 Task: Plan a team-building art and craft workshop for the 28th at 8 PM.
Action: Mouse moved to (31, 64)
Screenshot: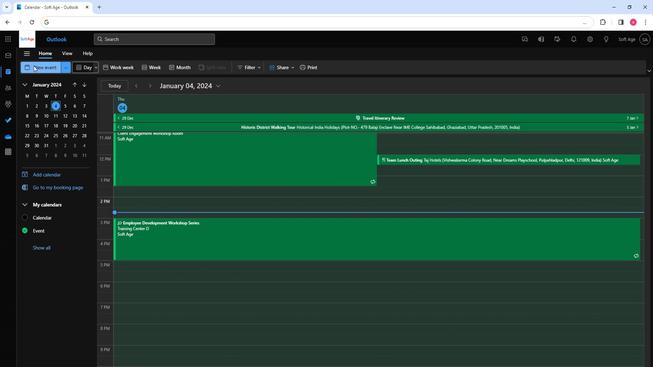 
Action: Mouse pressed left at (31, 64)
Screenshot: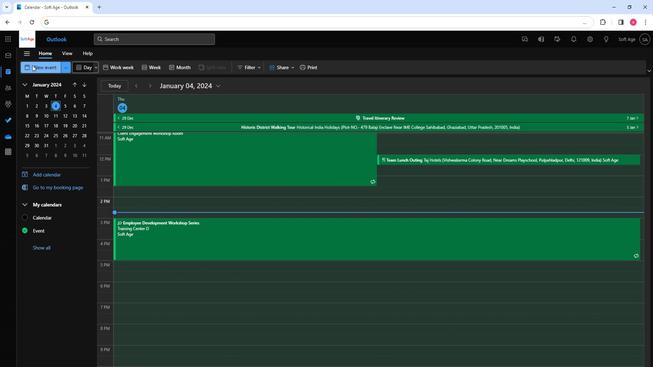 
Action: Mouse moved to (165, 113)
Screenshot: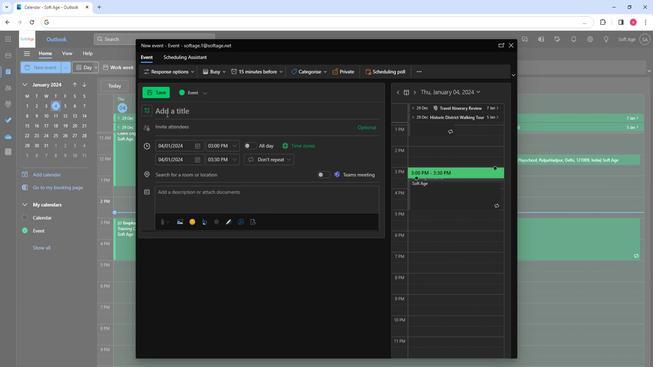 
Action: Key pressed <Key.shift>Team-<Key.shift>Building<Key.space><Key.shift>Art<Key.space>and<Key.space><Key.shift>Craft<Key.space><Key.shift>Workshop
Screenshot: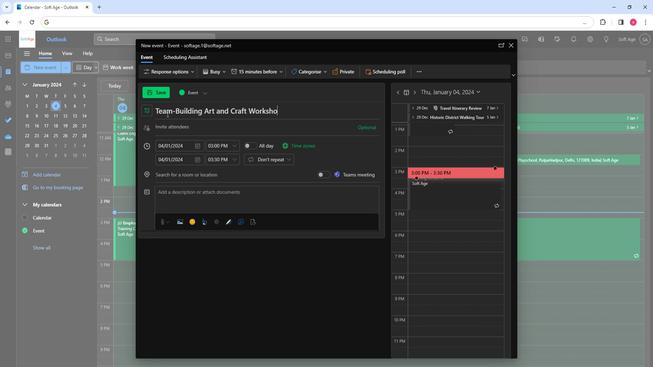 
Action: Mouse moved to (167, 126)
Screenshot: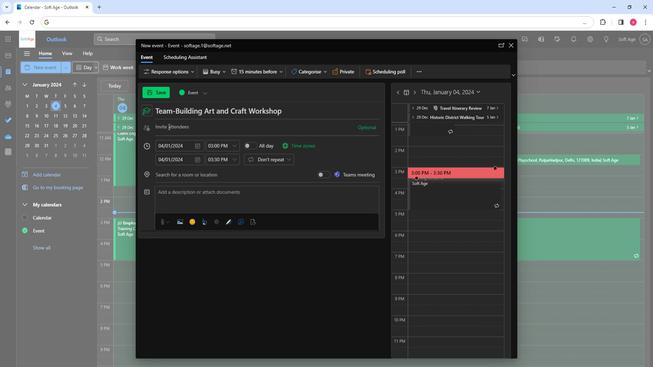 
Action: Mouse pressed left at (167, 126)
Screenshot: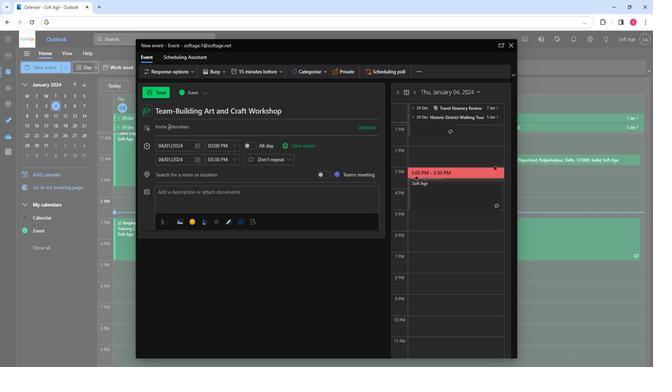 
Action: Key pressed so
Screenshot: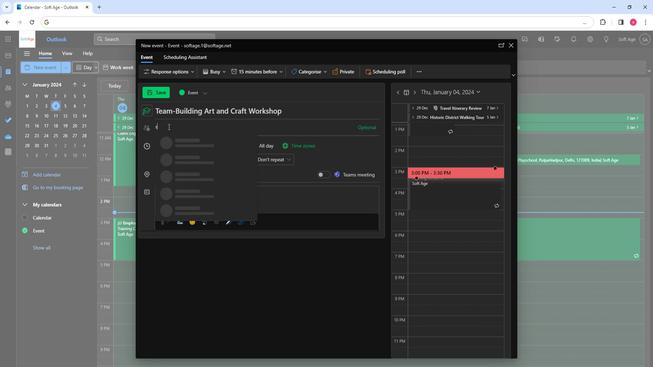
Action: Mouse moved to (183, 156)
Screenshot: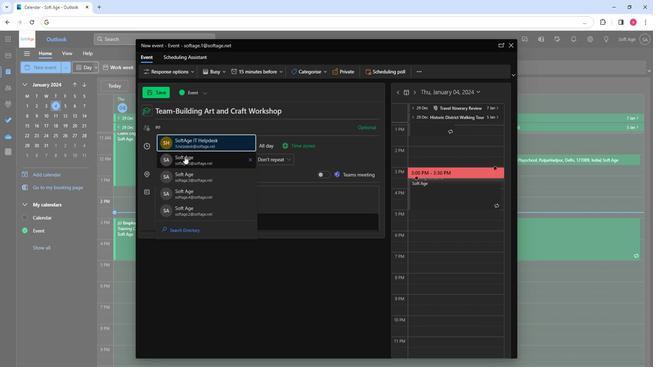 
Action: Mouse pressed left at (183, 156)
Screenshot: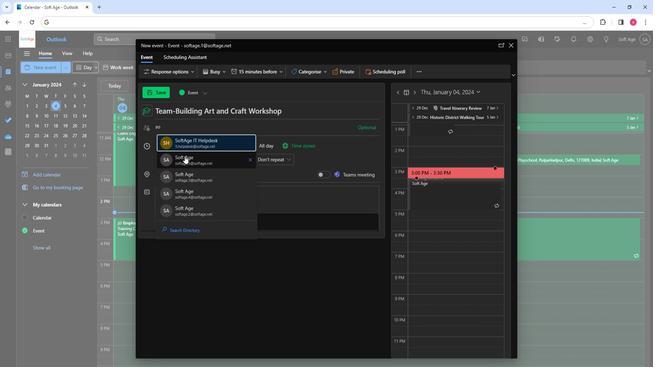 
Action: Key pressed so
Screenshot: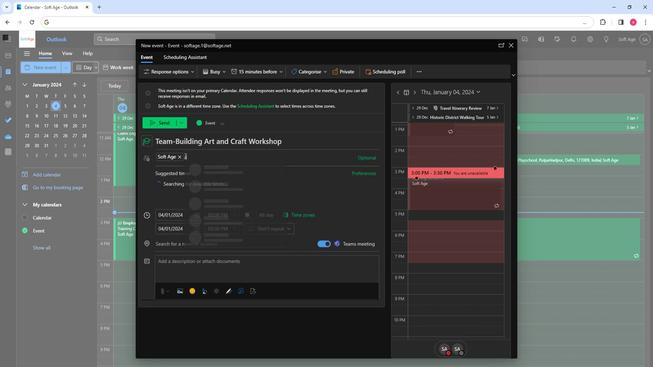 
Action: Mouse moved to (215, 207)
Screenshot: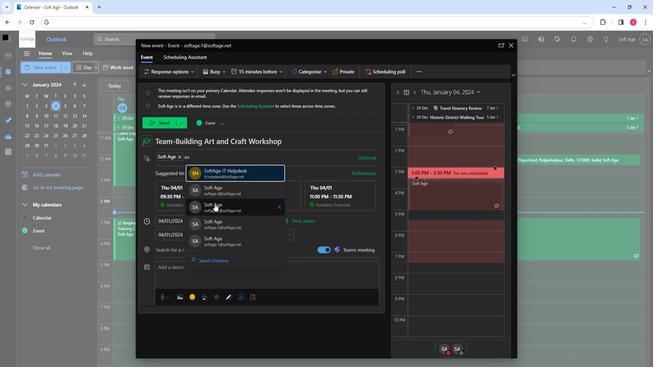 
Action: Mouse pressed left at (215, 207)
Screenshot: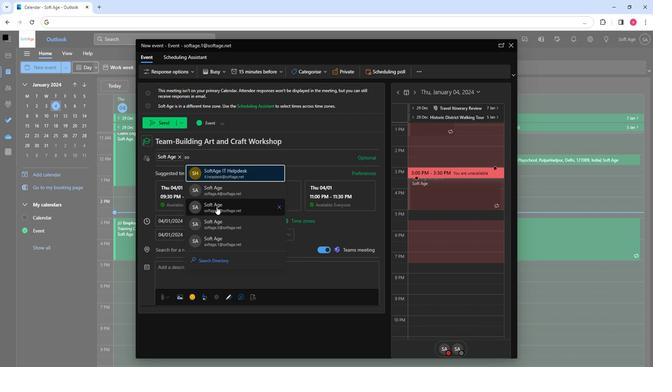 
Action: Key pressed so
Screenshot: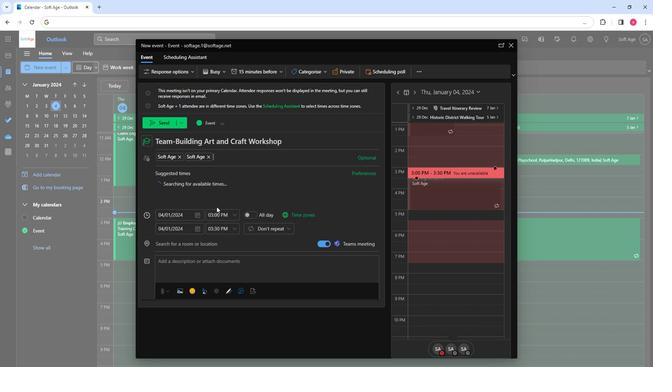 
Action: Mouse moved to (231, 223)
Screenshot: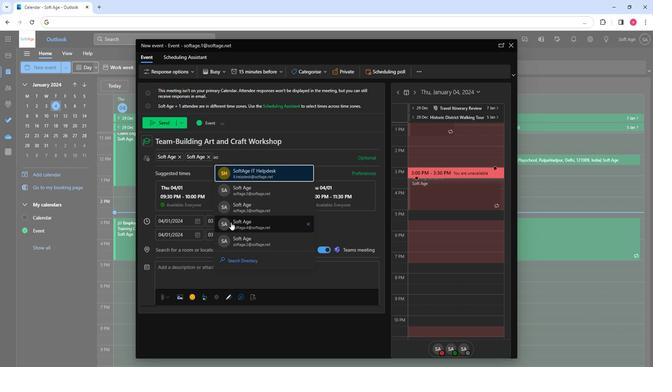 
Action: Mouse pressed left at (231, 223)
Screenshot: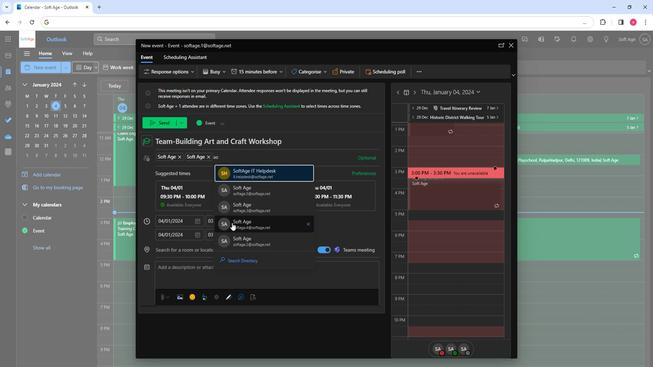 
Action: Mouse moved to (231, 223)
Screenshot: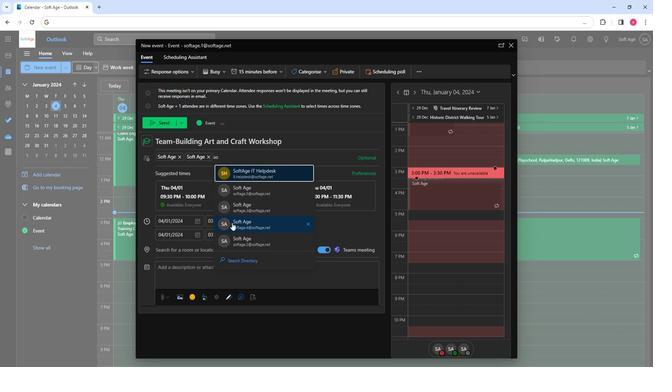 
Action: Key pressed so
Screenshot: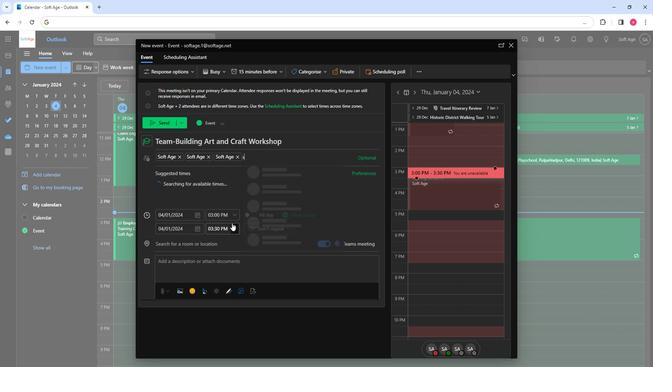 
Action: Mouse moved to (261, 238)
Screenshot: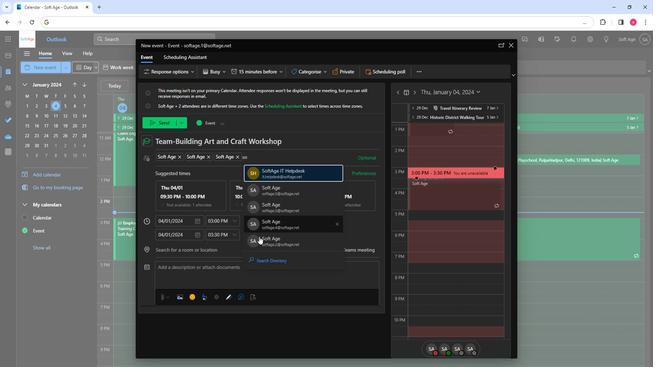 
Action: Mouse pressed left at (261, 238)
Screenshot: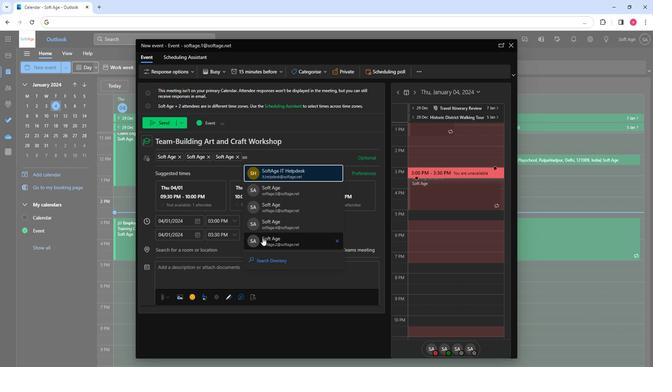 
Action: Mouse moved to (198, 221)
Screenshot: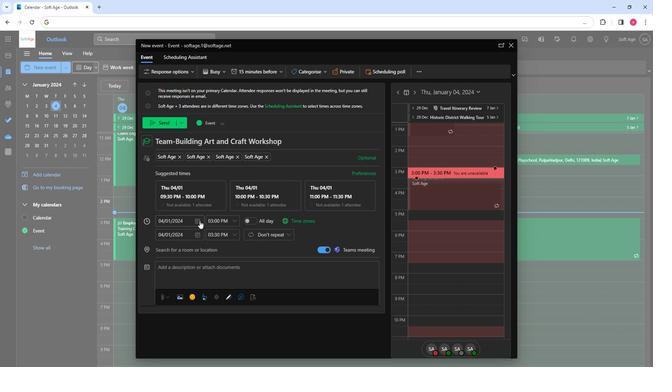 
Action: Mouse pressed left at (198, 221)
Screenshot: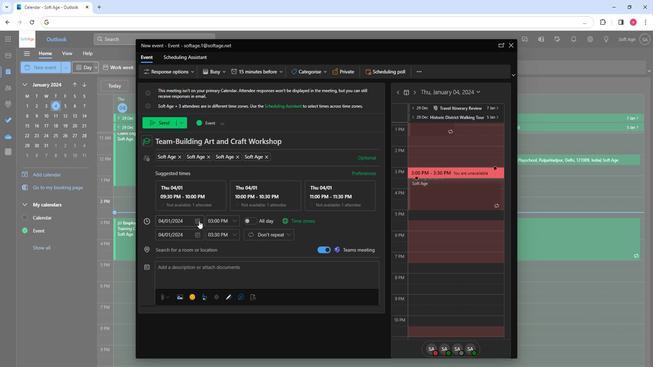 
Action: Mouse moved to (221, 285)
Screenshot: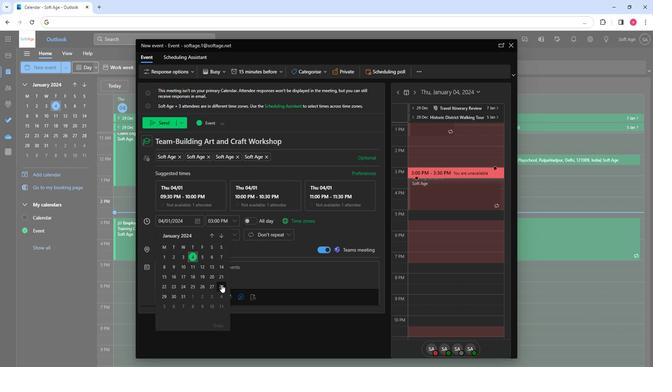 
Action: Mouse pressed left at (221, 285)
Screenshot: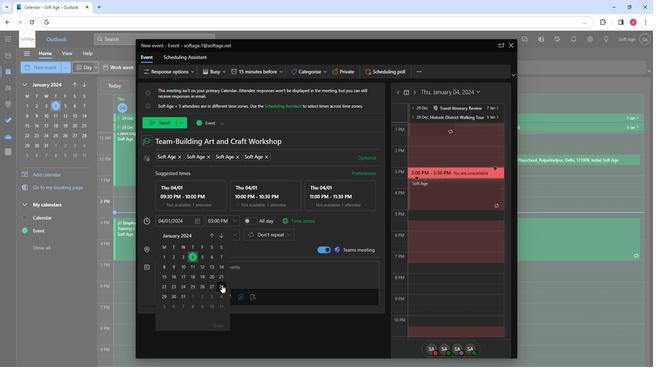 
Action: Mouse moved to (233, 223)
Screenshot: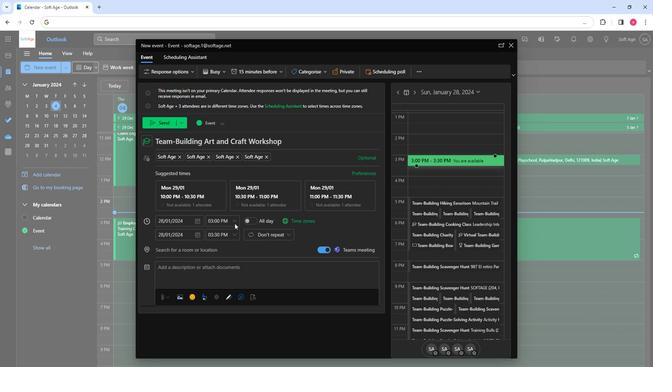 
Action: Mouse pressed left at (233, 223)
Screenshot: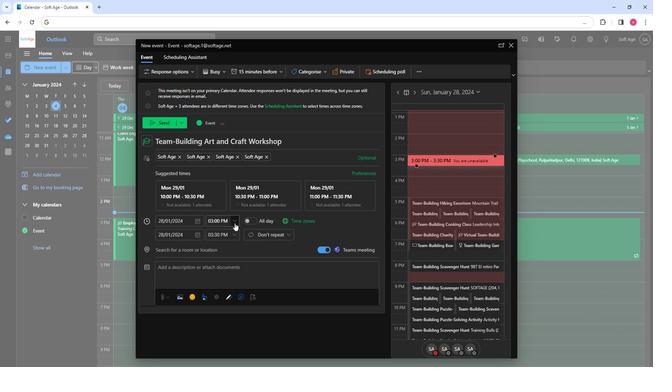 
Action: Mouse moved to (224, 251)
Screenshot: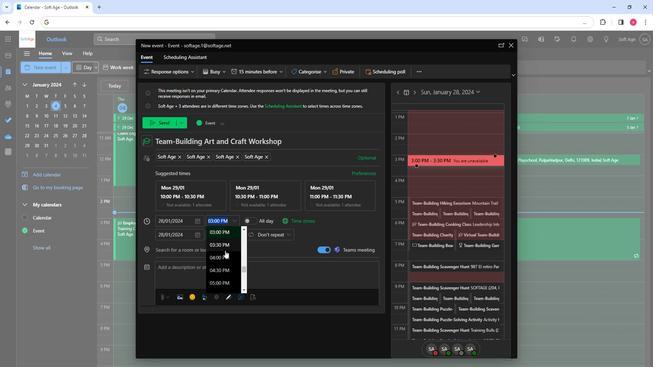 
Action: Mouse scrolled (224, 250) with delta (0, 0)
Screenshot: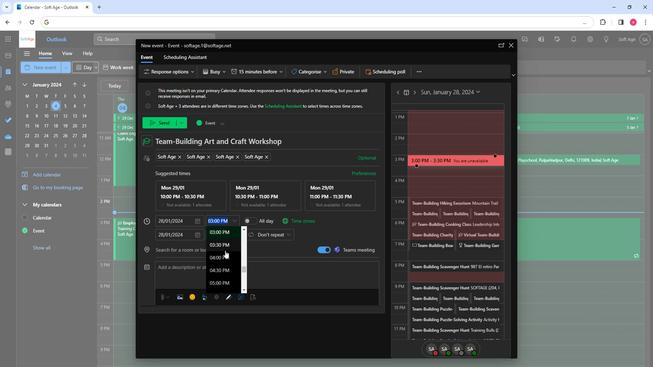 
Action: Mouse scrolled (224, 250) with delta (0, 0)
Screenshot: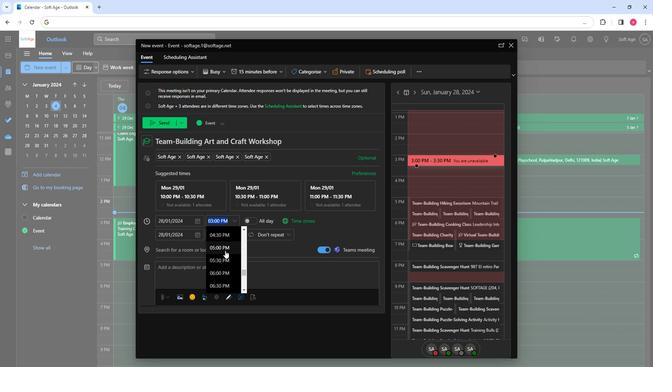 
Action: Mouse scrolled (224, 250) with delta (0, 0)
Screenshot: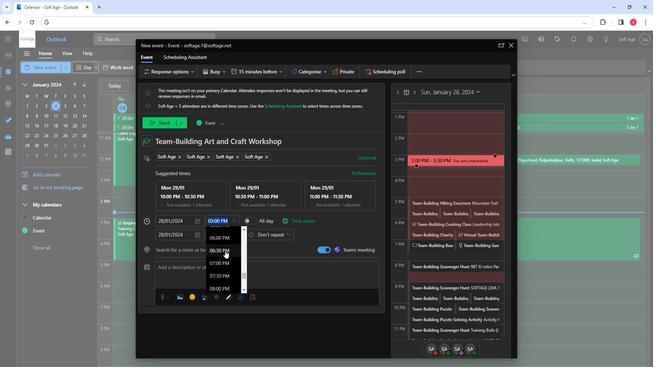 
Action: Mouse moved to (217, 253)
Screenshot: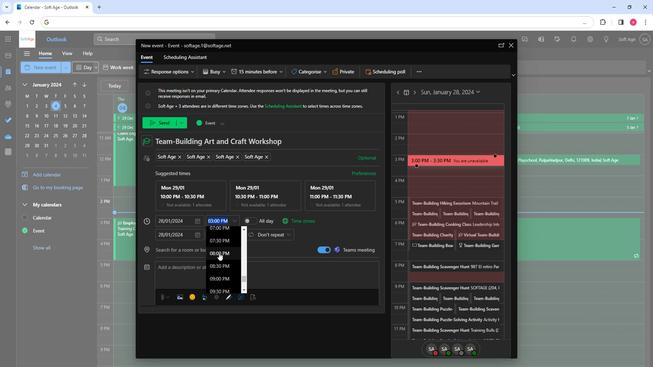 
Action: Mouse pressed left at (217, 253)
Screenshot: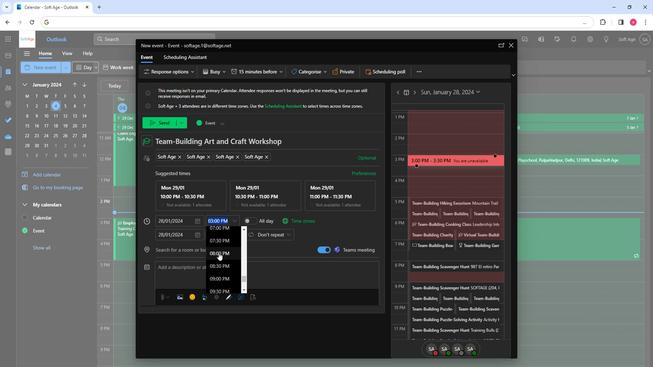 
Action: Mouse moved to (197, 252)
Screenshot: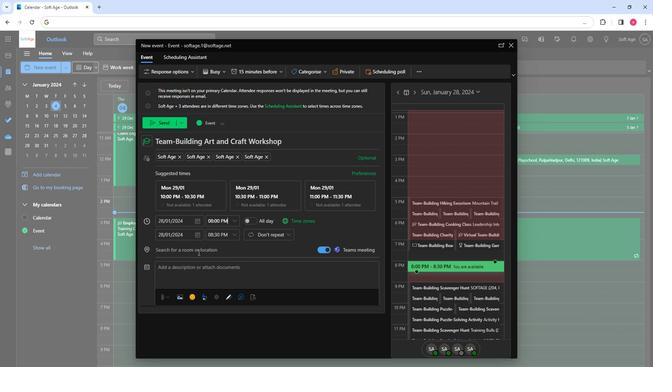 
Action: Mouse pressed left at (197, 252)
Screenshot: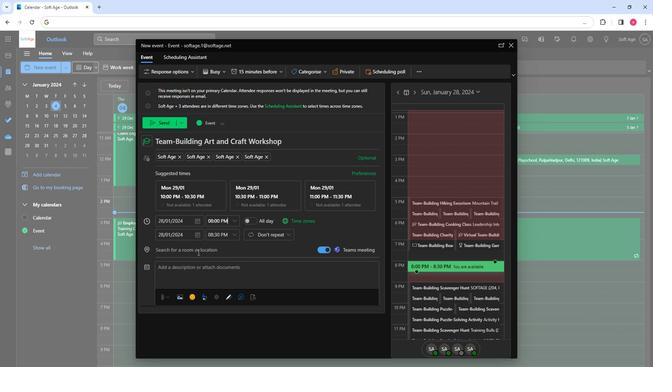 
Action: Mouse moved to (200, 193)
Screenshot: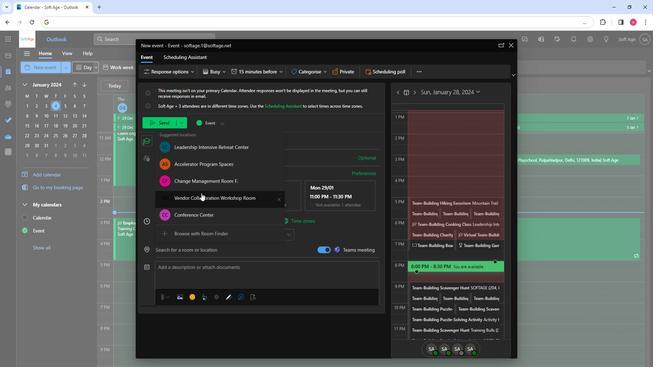 
Action: Mouse pressed left at (200, 193)
Screenshot: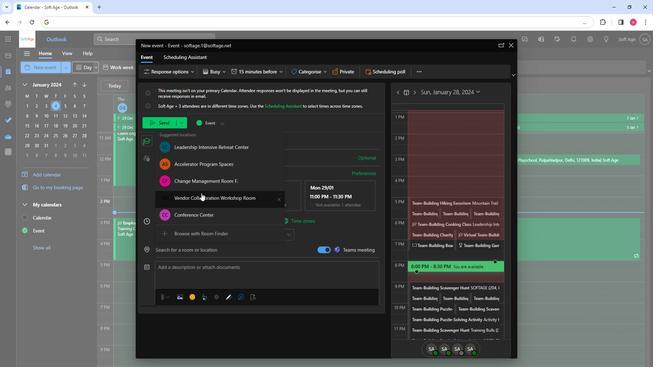 
Action: Mouse moved to (178, 264)
Screenshot: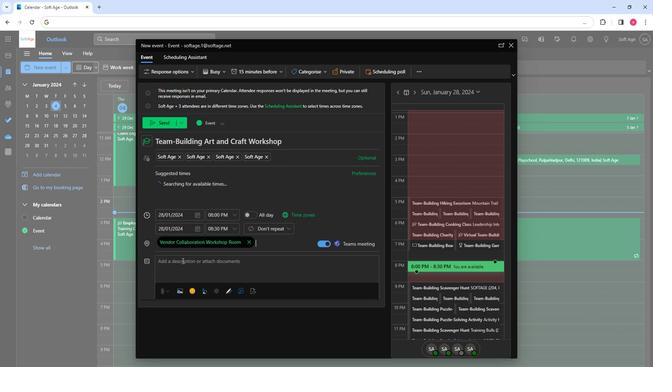 
Action: Mouse pressed left at (178, 264)
Screenshot: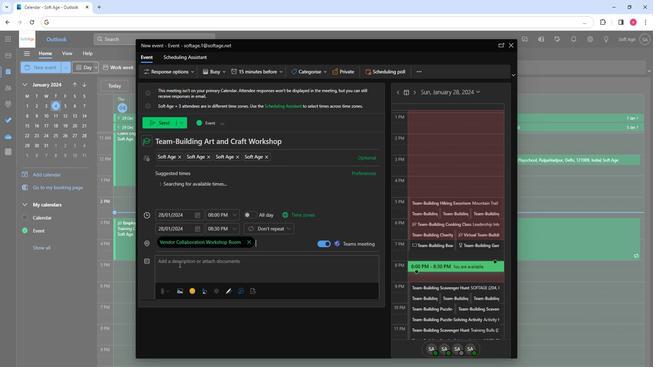 
Action: Key pressed <Key.shift>Unleash<Key.space>creativity<Key.space>with<Key.space>a<Key.space>team-building<Key.space>art<Key.space>and<Key.space>craft<Key.space>workshop.<Key.space><Key.shift>Inspire<Key.space>collaboration,<Key.space>foster<Key.space>innovation,<Key.space>and<Key.space>strengthen<Key.space>team<Key.space>bonds<Key.space>through<Key.space>engaging<Key.space>and<Key.space>artistic<Key.space>activities,,<Key.backspace><Key.space>creating<Key.space>a<Key.space>unique<Key.space>and<Key.space>enjoyable<Key.space>experience.
Screenshot: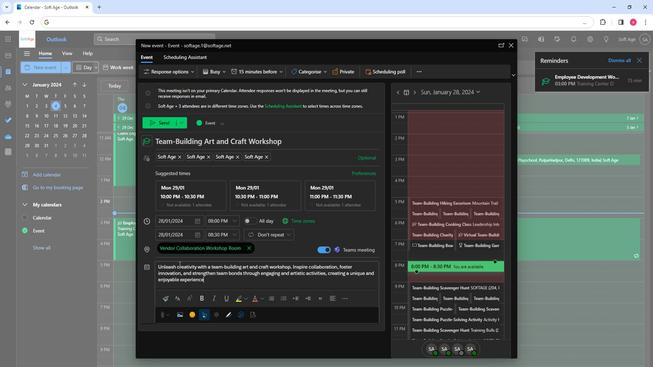 
Action: Mouse moved to (220, 278)
Screenshot: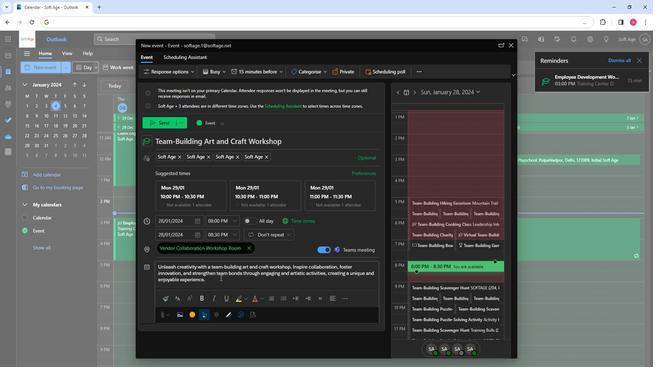 
Action: Mouse pressed left at (220, 278)
Screenshot: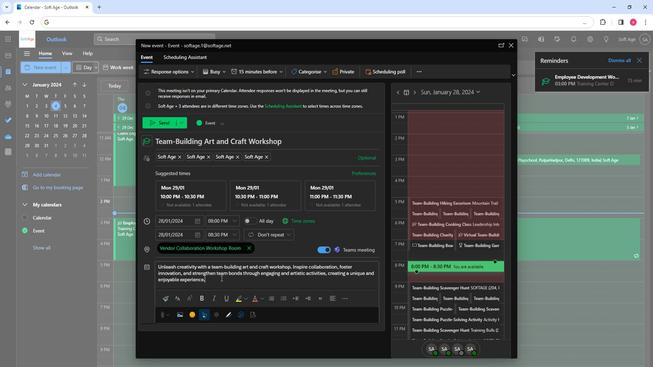 
Action: Mouse moved to (220, 278)
Screenshot: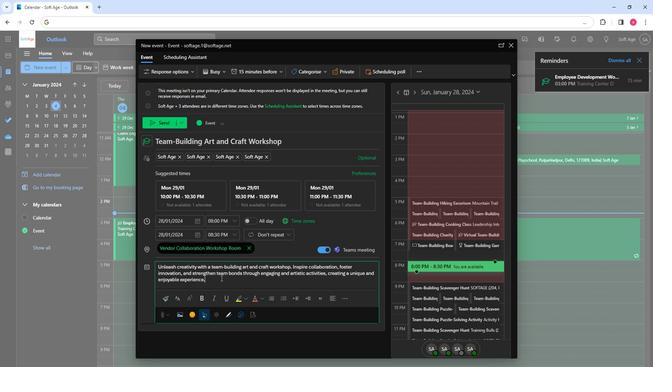 
Action: Mouse pressed left at (220, 278)
Screenshot: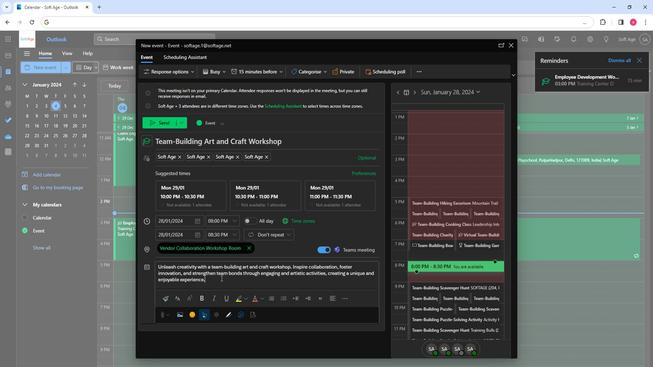 
Action: Mouse pressed left at (220, 278)
Screenshot: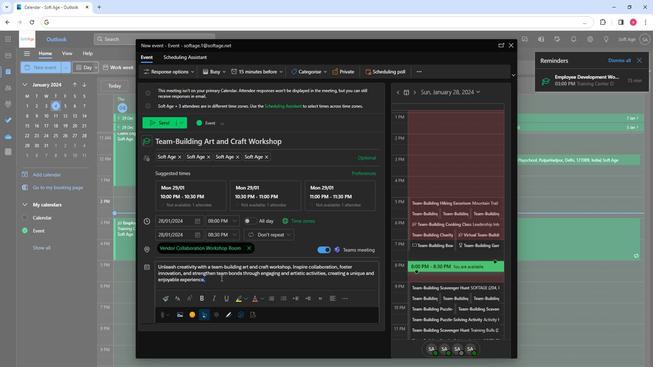 
Action: Mouse pressed left at (220, 278)
Screenshot: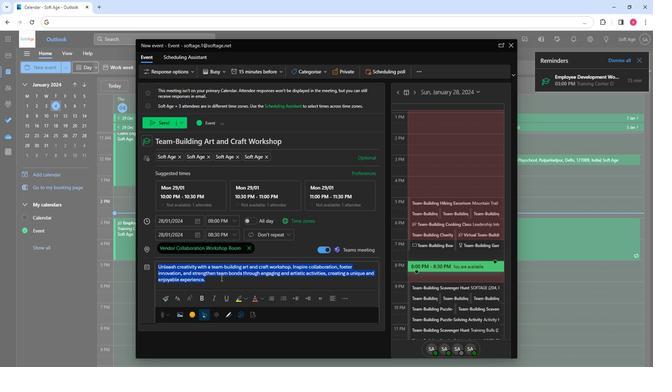 
Action: Mouse moved to (181, 298)
Screenshot: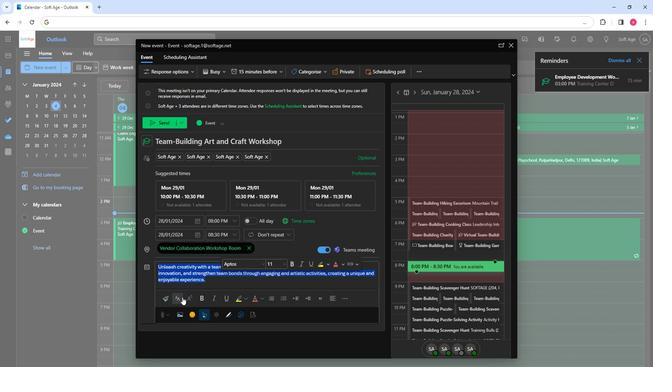 
Action: Mouse pressed left at (181, 298)
Screenshot: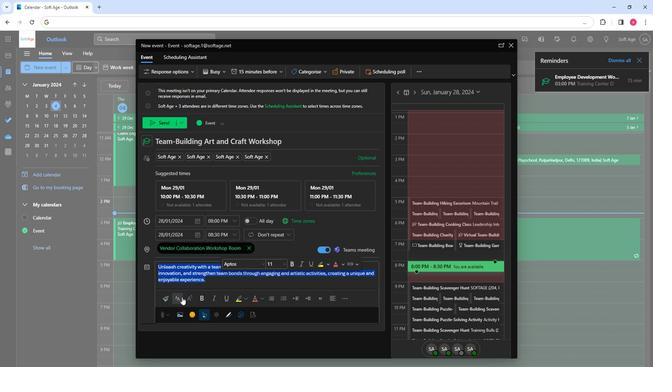 
Action: Mouse moved to (212, 241)
Screenshot: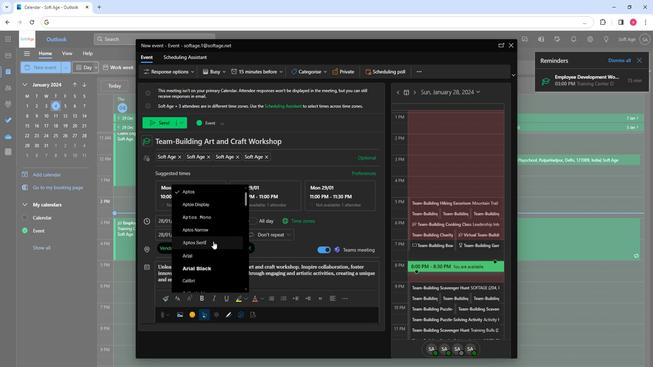 
Action: Mouse scrolled (212, 241) with delta (0, 0)
Screenshot: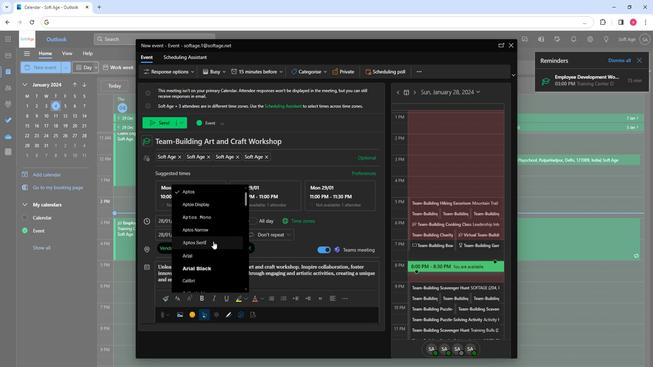 
Action: Mouse moved to (212, 241)
Screenshot: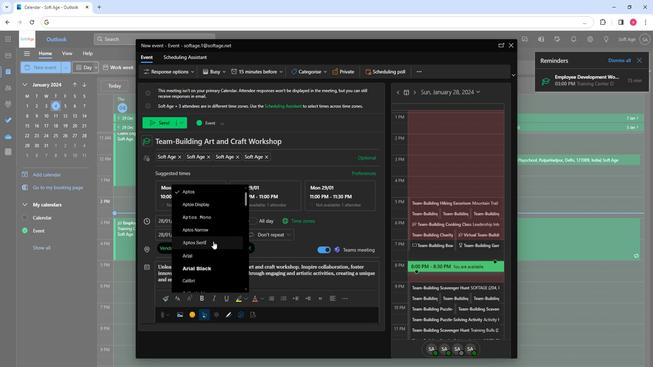
Action: Mouse scrolled (212, 241) with delta (0, 0)
Screenshot: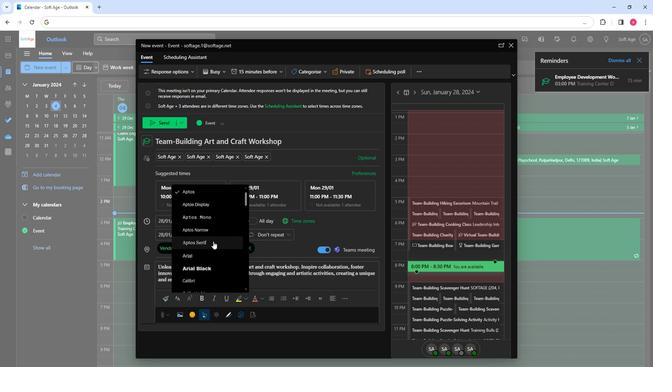 
Action: Mouse moved to (212, 241)
Screenshot: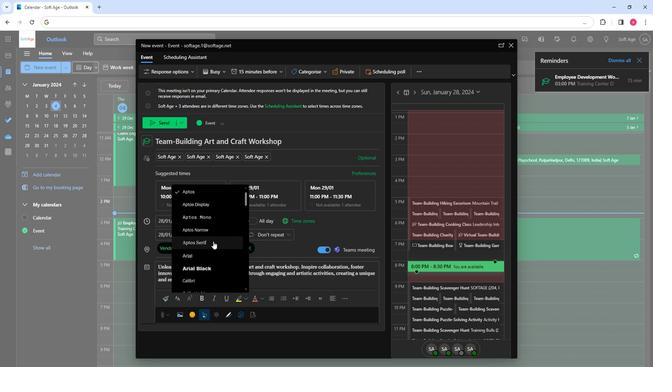 
Action: Mouse scrolled (212, 241) with delta (0, 0)
Screenshot: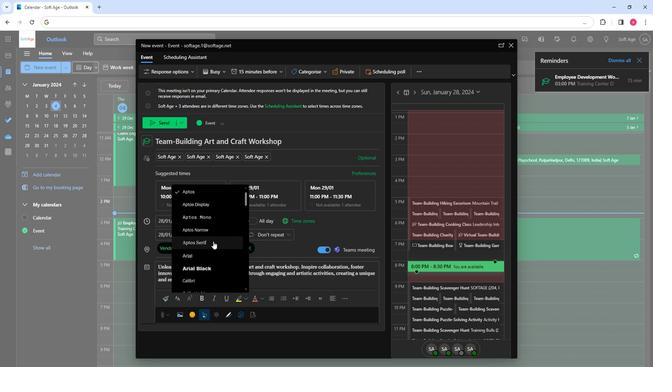 
Action: Mouse moved to (197, 212)
Screenshot: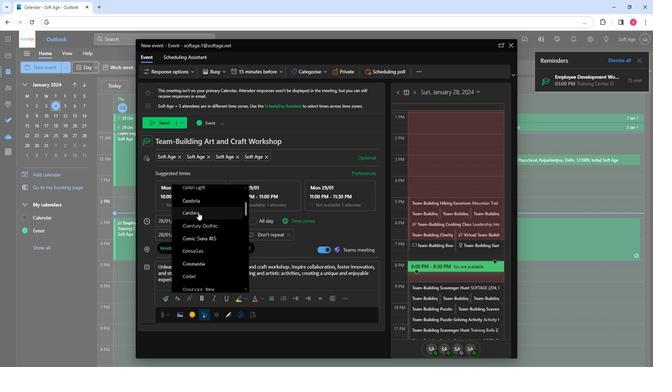 
Action: Mouse pressed left at (197, 212)
Screenshot: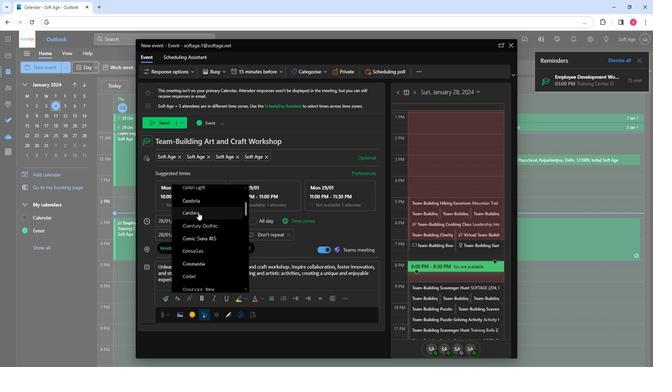 
Action: Mouse moved to (213, 299)
Screenshot: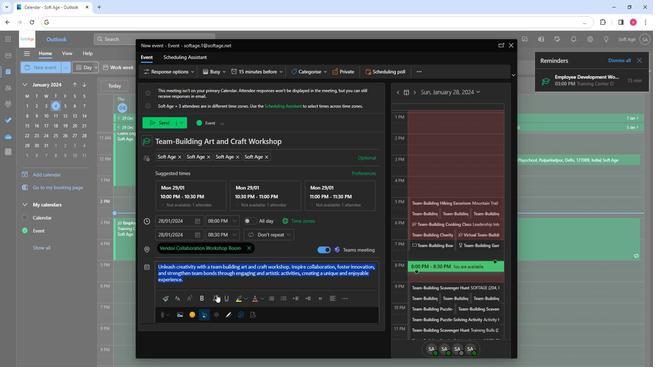 
Action: Mouse pressed left at (213, 299)
Screenshot: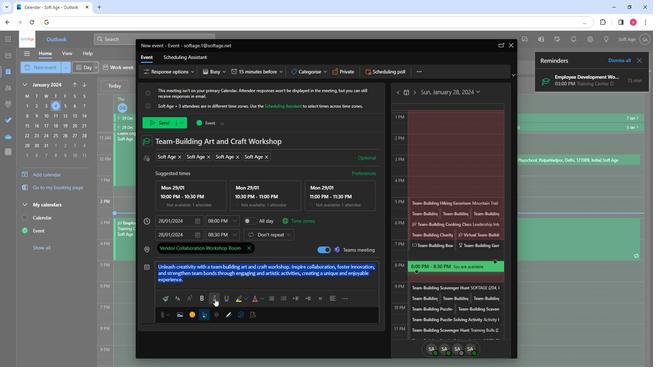 
Action: Mouse moved to (309, 298)
Screenshot: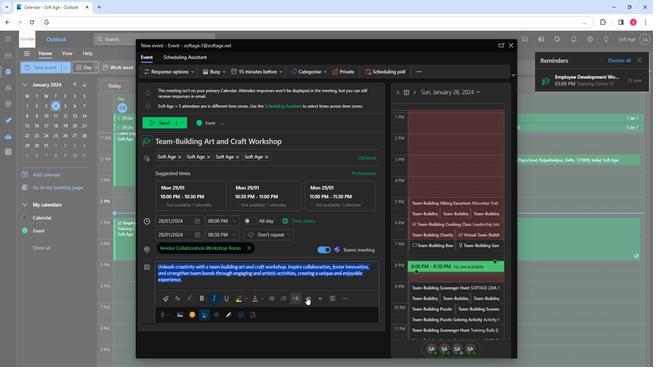 
Action: Mouse pressed left at (309, 298)
Screenshot: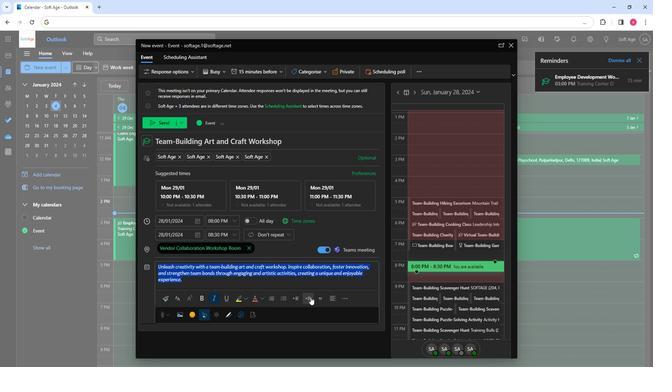 
Action: Mouse moved to (260, 299)
Screenshot: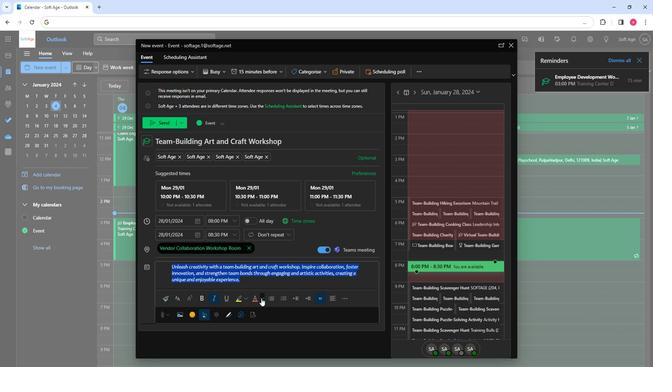 
Action: Mouse pressed left at (260, 299)
Screenshot: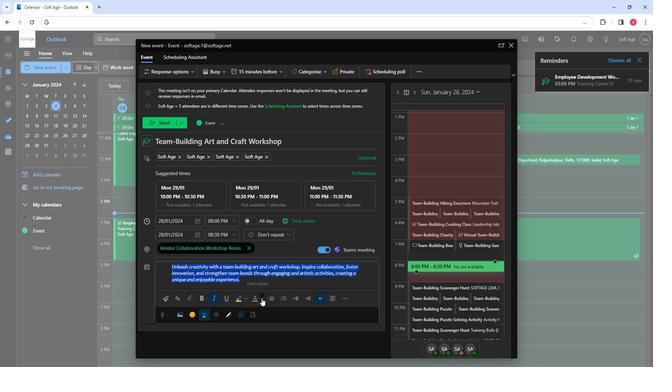 
Action: Mouse moved to (288, 250)
Screenshot: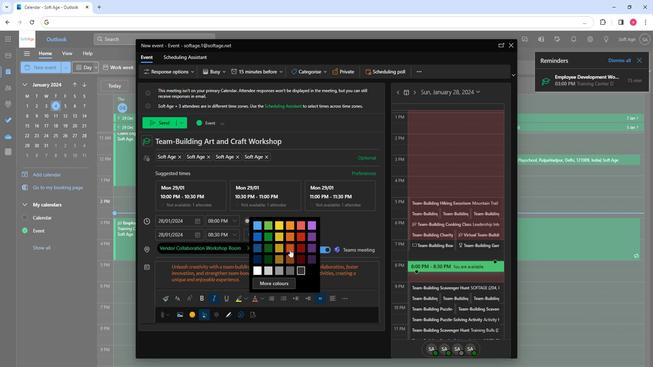 
Action: Mouse pressed left at (288, 250)
Screenshot: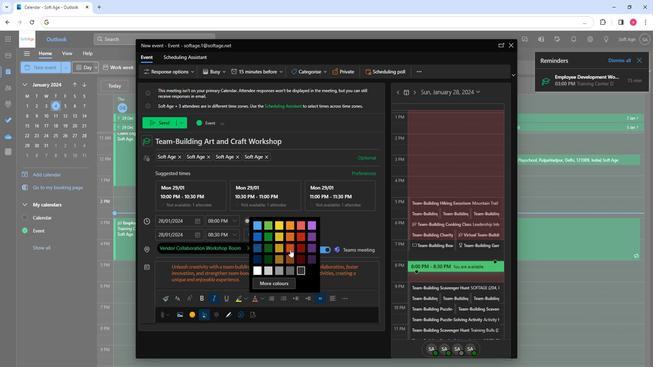 
Action: Mouse moved to (324, 286)
Screenshot: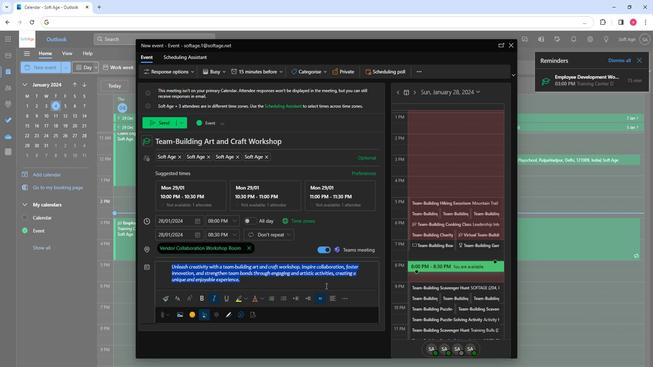
Action: Mouse pressed left at (324, 286)
Screenshot: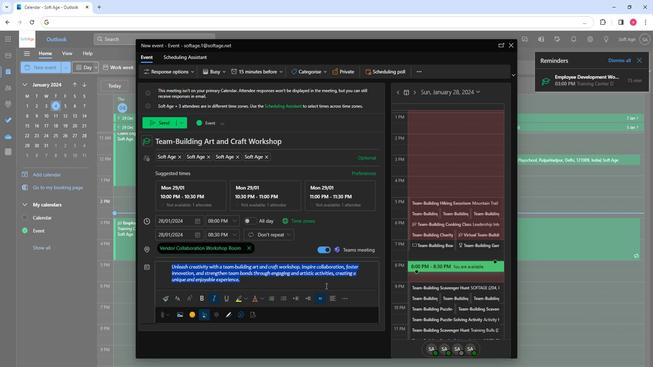 
Action: Mouse moved to (310, 281)
Screenshot: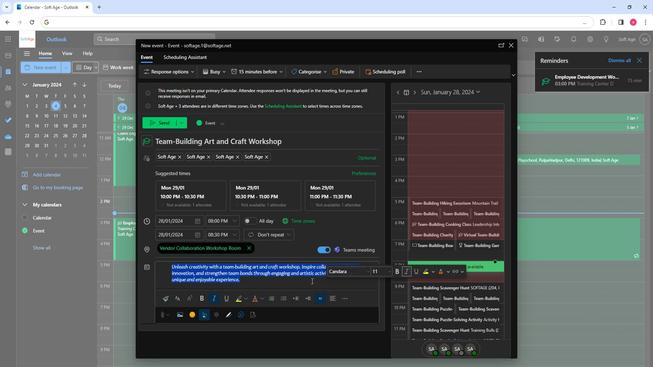 
Action: Mouse pressed left at (310, 281)
Screenshot: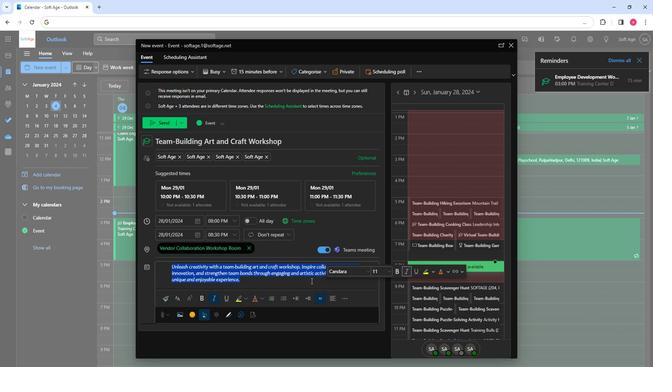 
Action: Mouse moved to (163, 122)
Screenshot: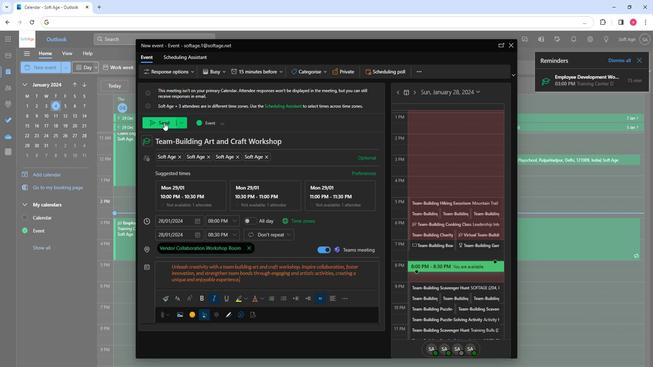 
Action: Mouse pressed left at (163, 122)
Screenshot: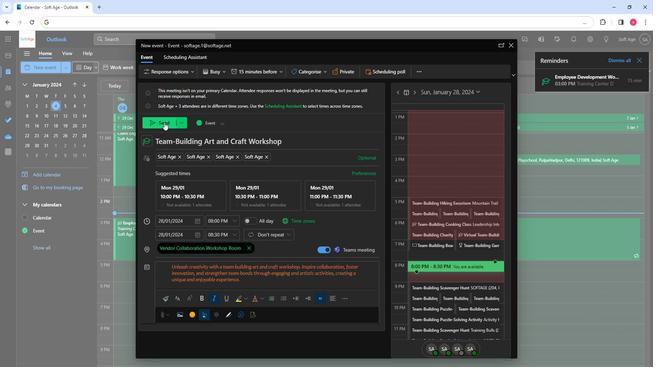 
Action: Mouse moved to (206, 267)
Screenshot: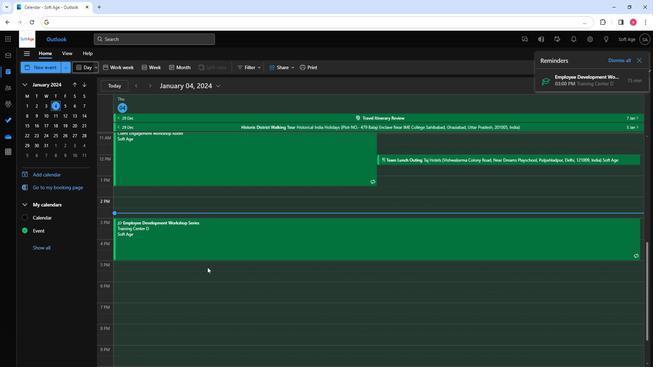
